 Task: Look for products with coconut flavor.
Action: Mouse moved to (25, 75)
Screenshot: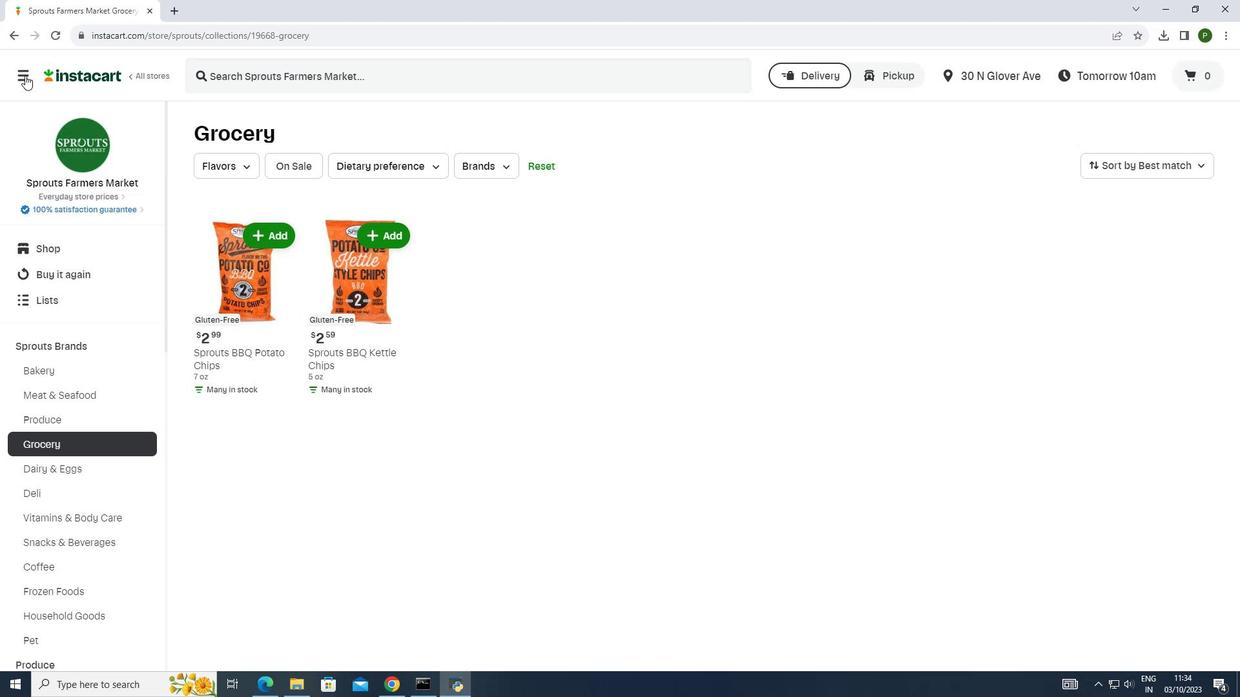 
Action: Mouse pressed left at (25, 75)
Screenshot: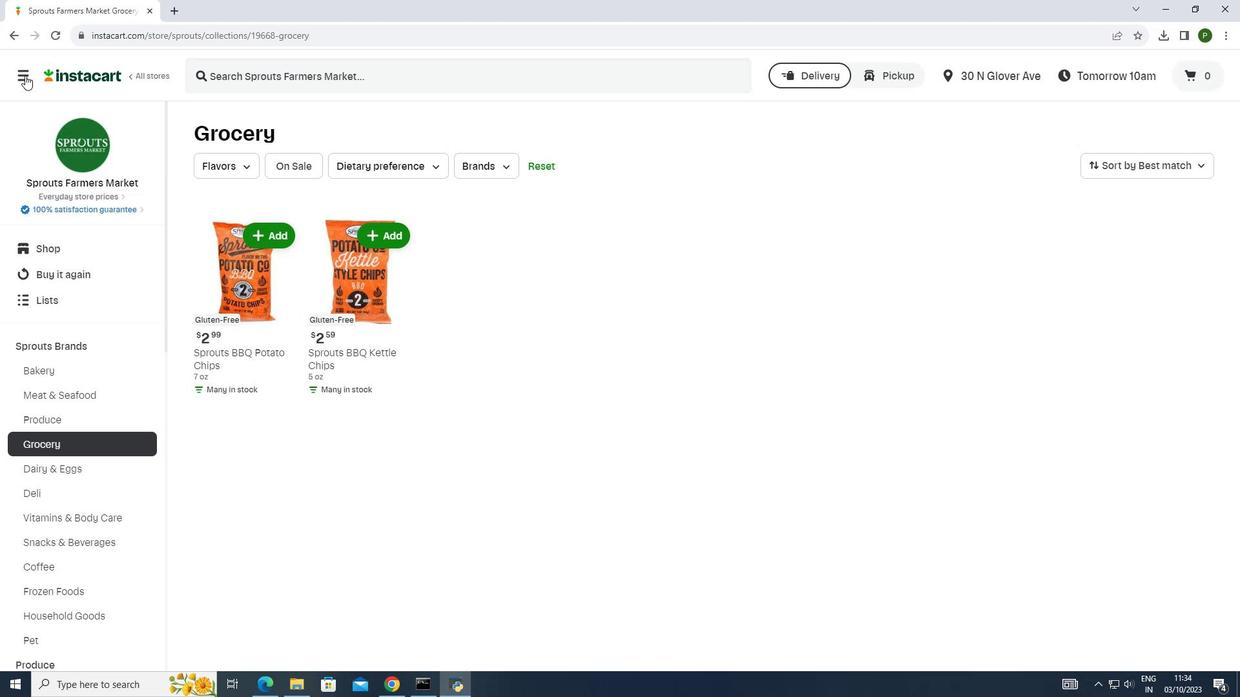 
Action: Mouse moved to (36, 333)
Screenshot: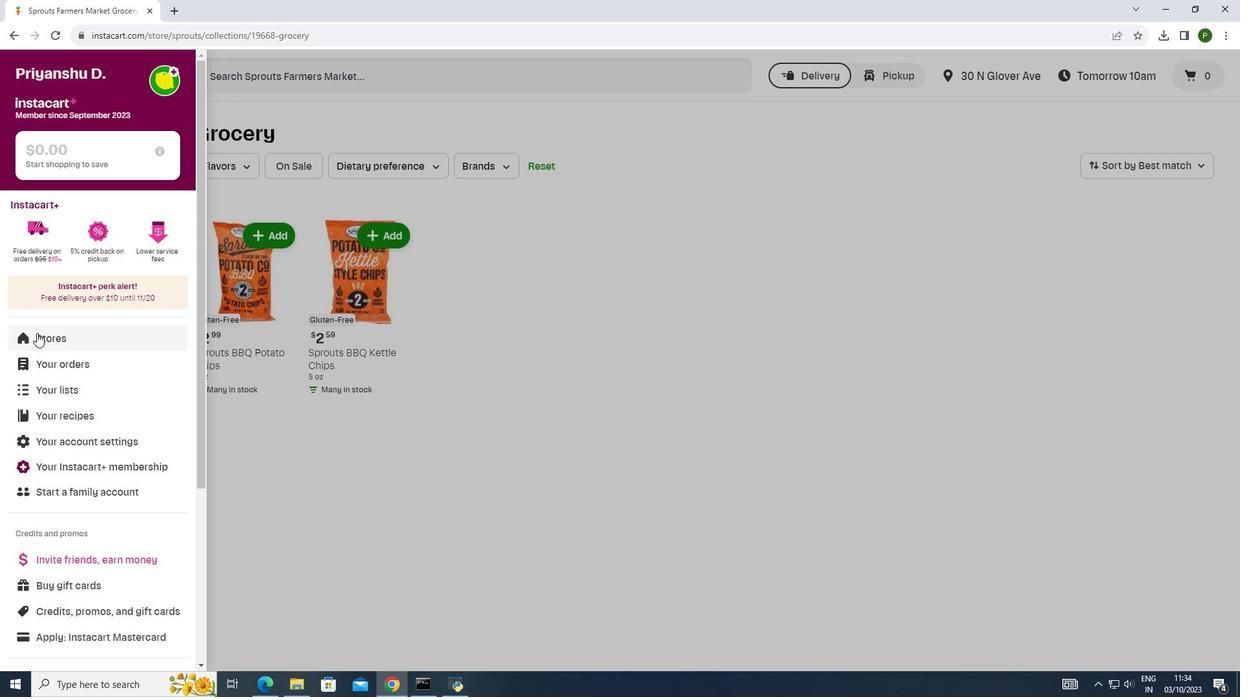 
Action: Mouse pressed left at (36, 333)
Screenshot: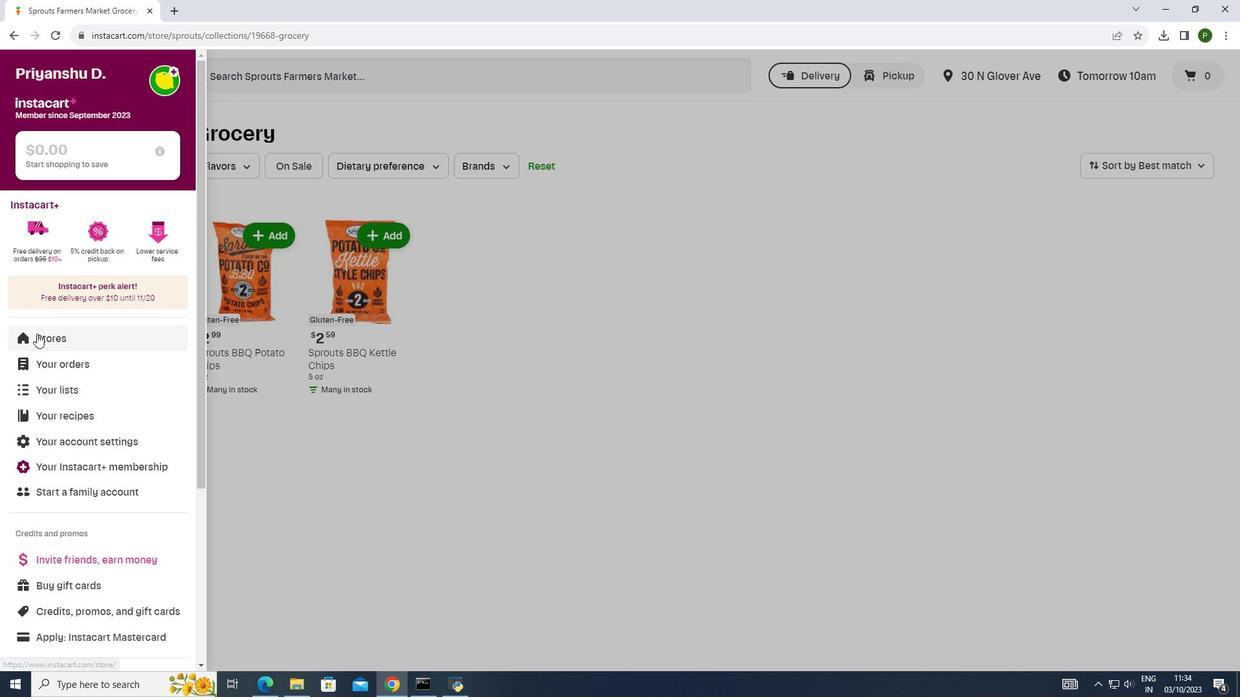 
Action: Mouse moved to (280, 134)
Screenshot: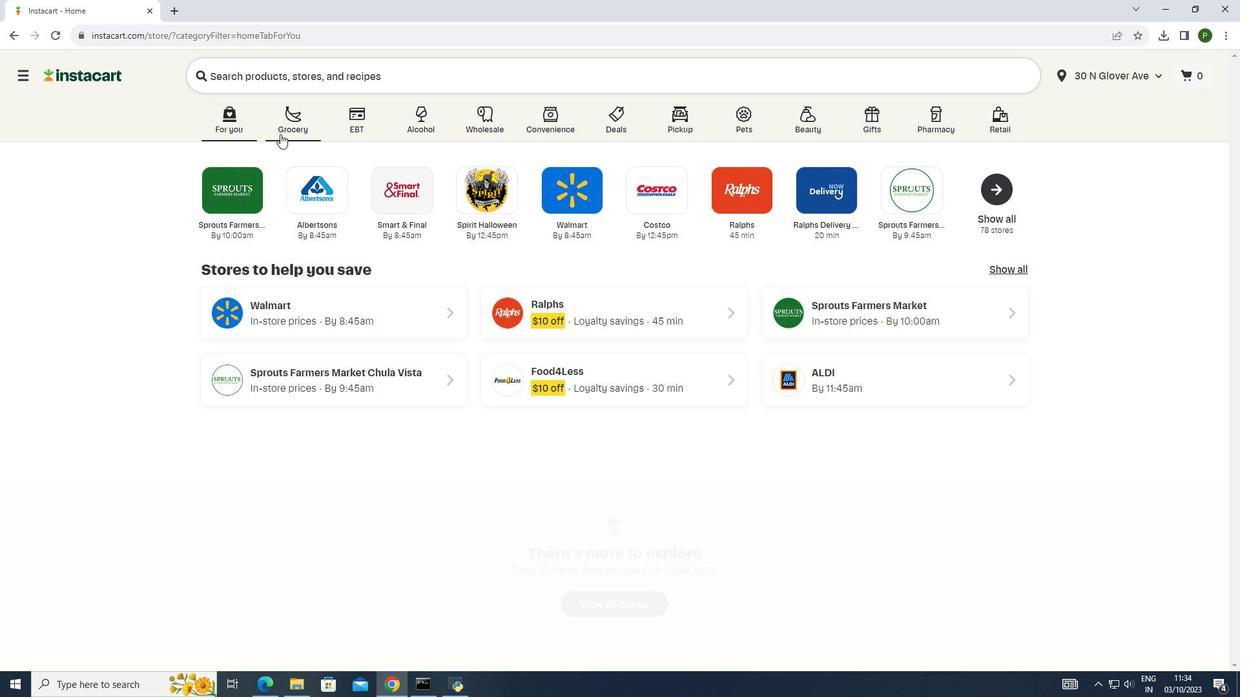
Action: Mouse pressed left at (280, 134)
Screenshot: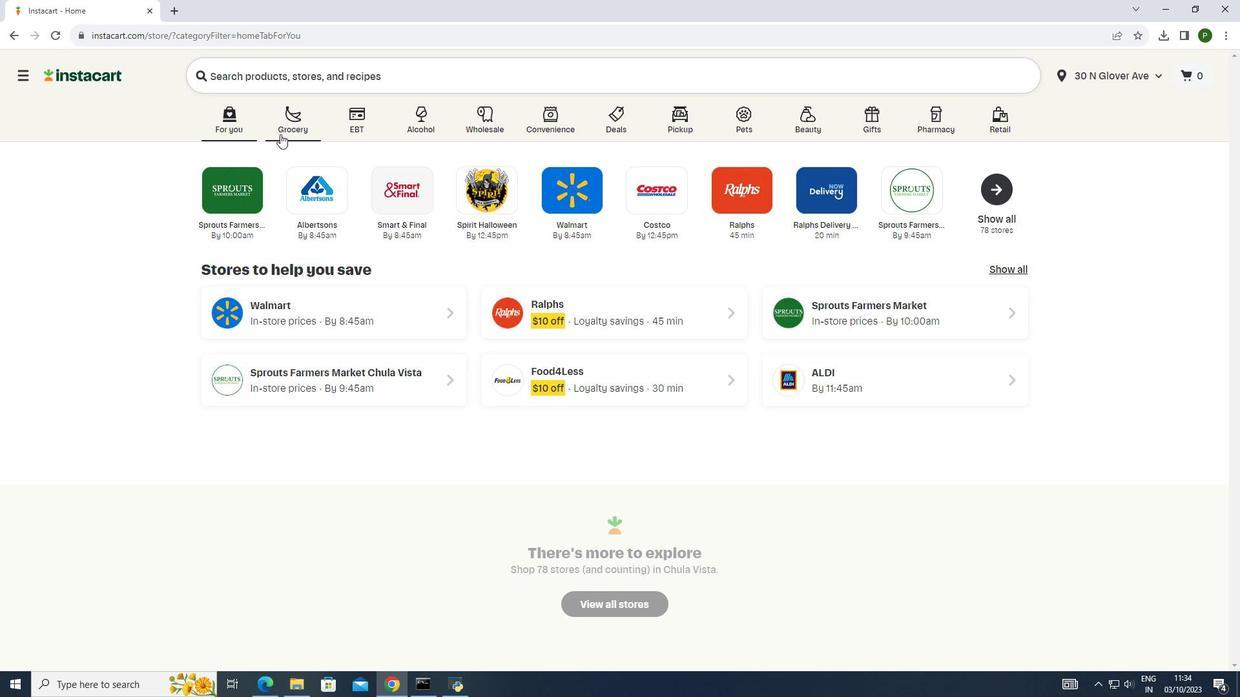 
Action: Mouse moved to (656, 193)
Screenshot: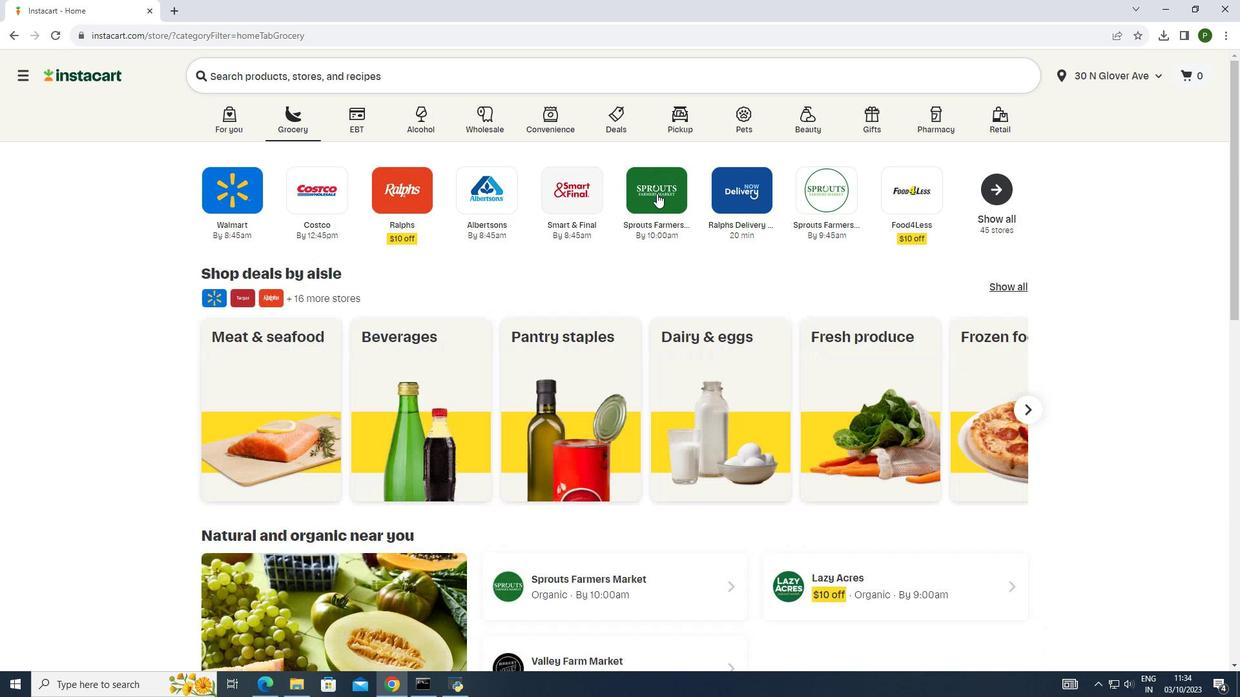 
Action: Mouse pressed left at (656, 193)
Screenshot: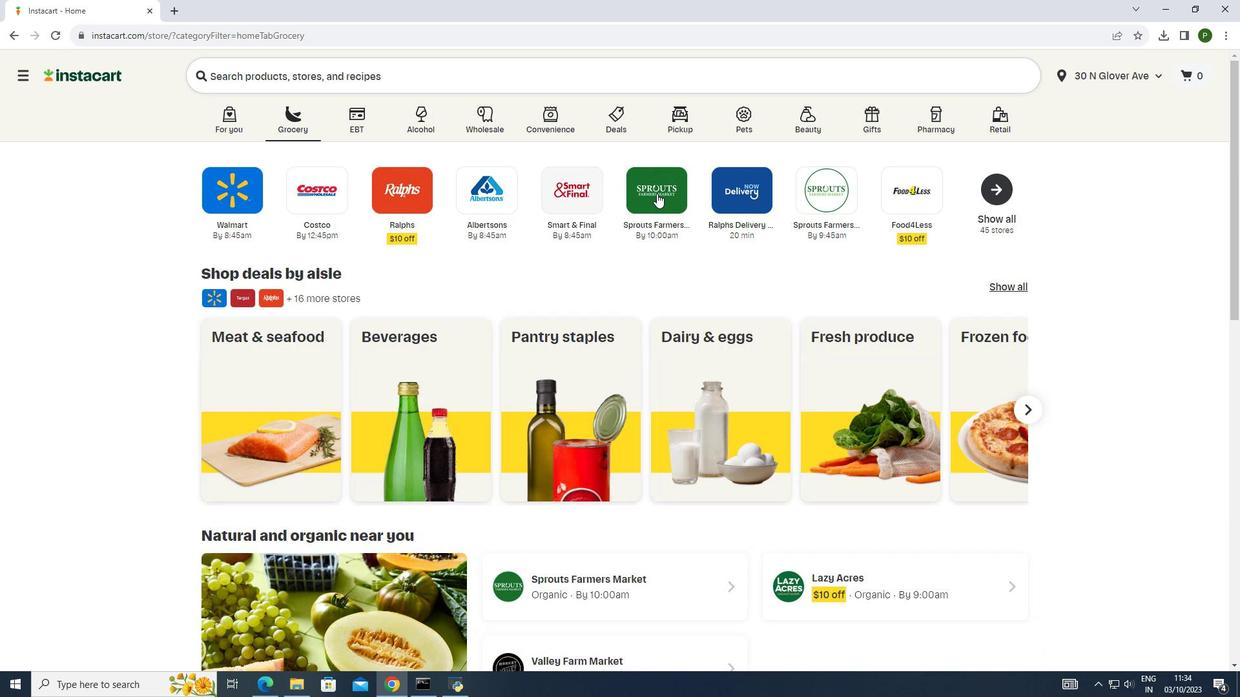 
Action: Mouse moved to (65, 346)
Screenshot: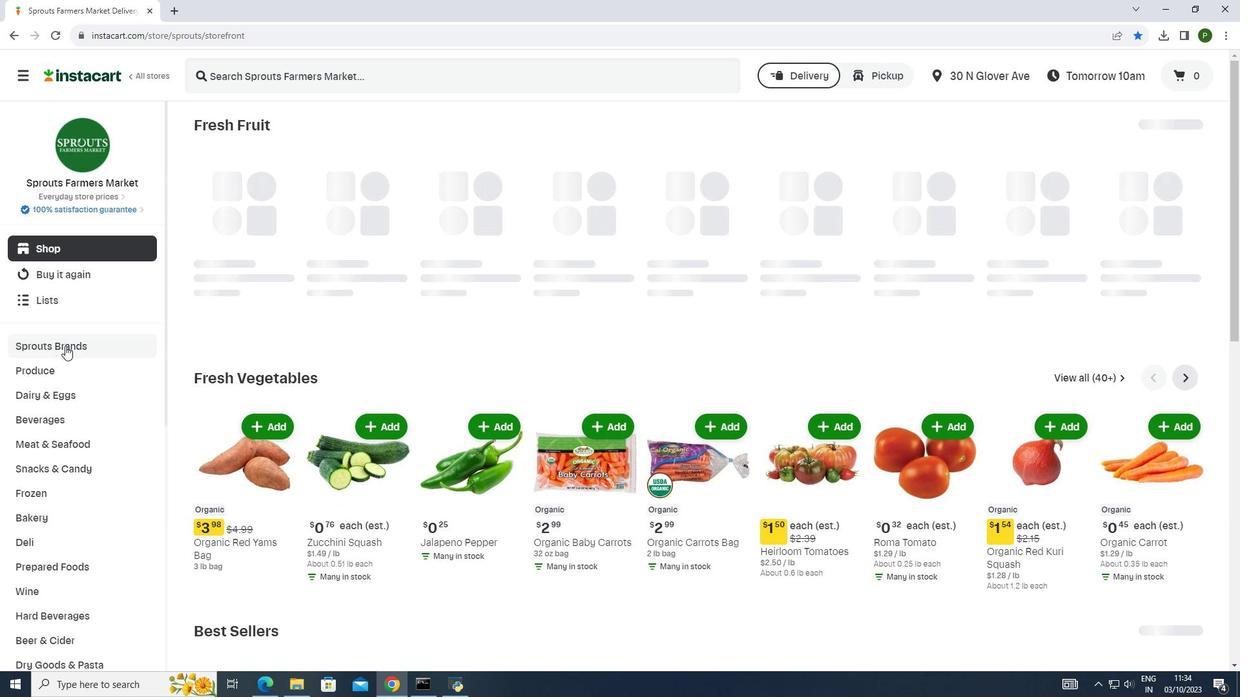 
Action: Mouse pressed left at (65, 346)
Screenshot: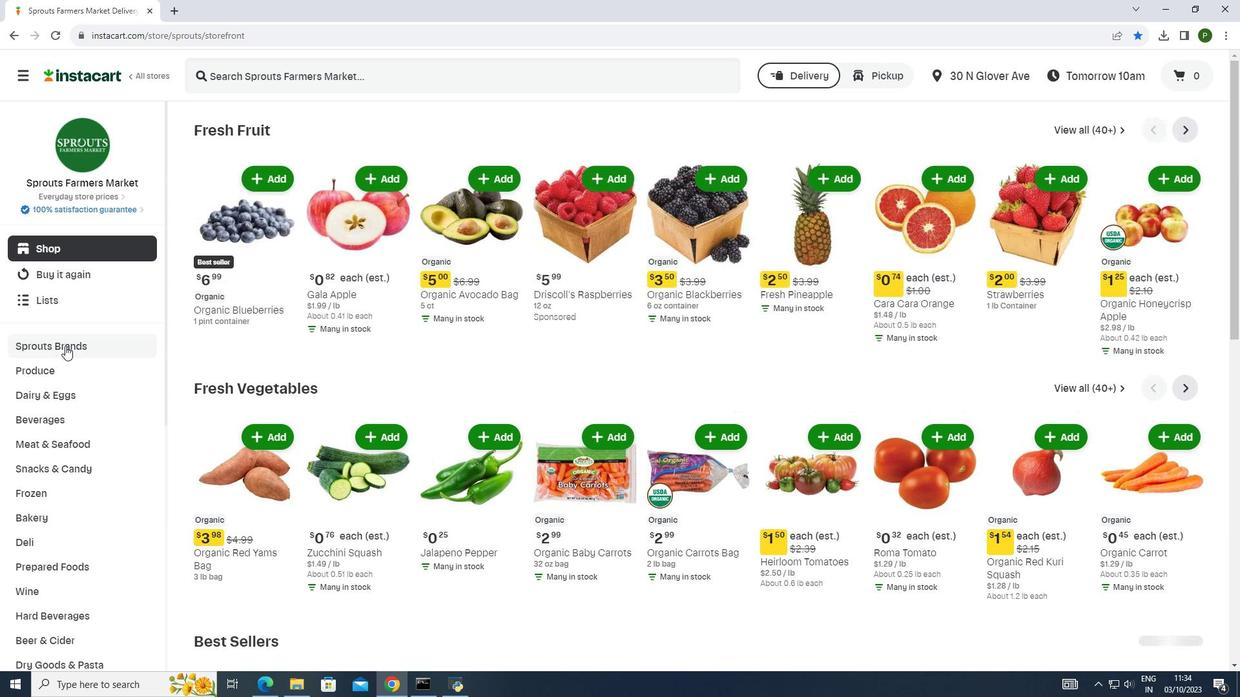 
Action: Mouse moved to (42, 445)
Screenshot: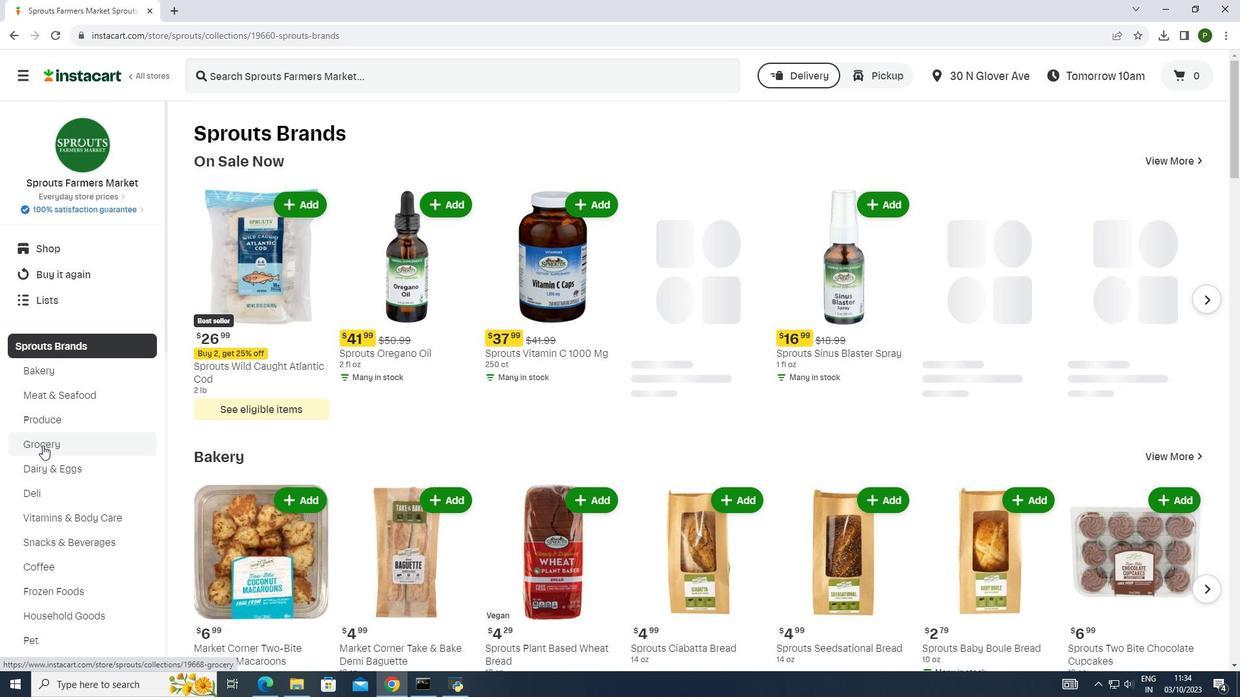 
Action: Mouse pressed left at (42, 445)
Screenshot: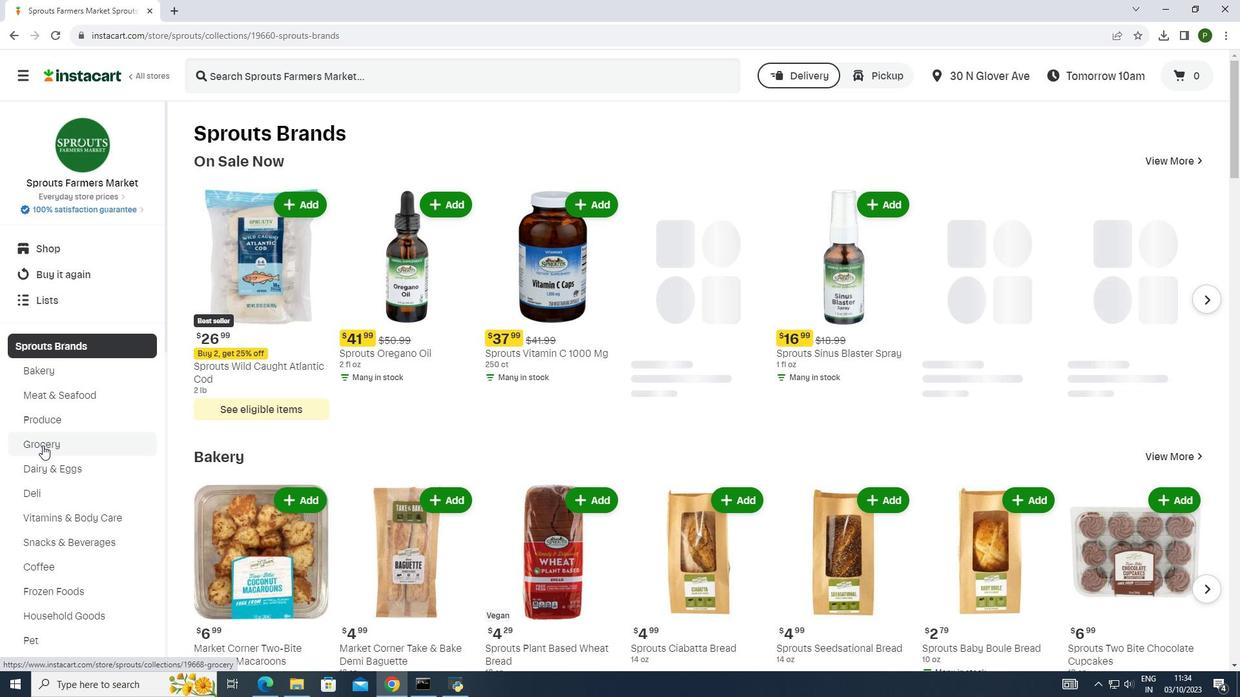 
Action: Mouse moved to (231, 172)
Screenshot: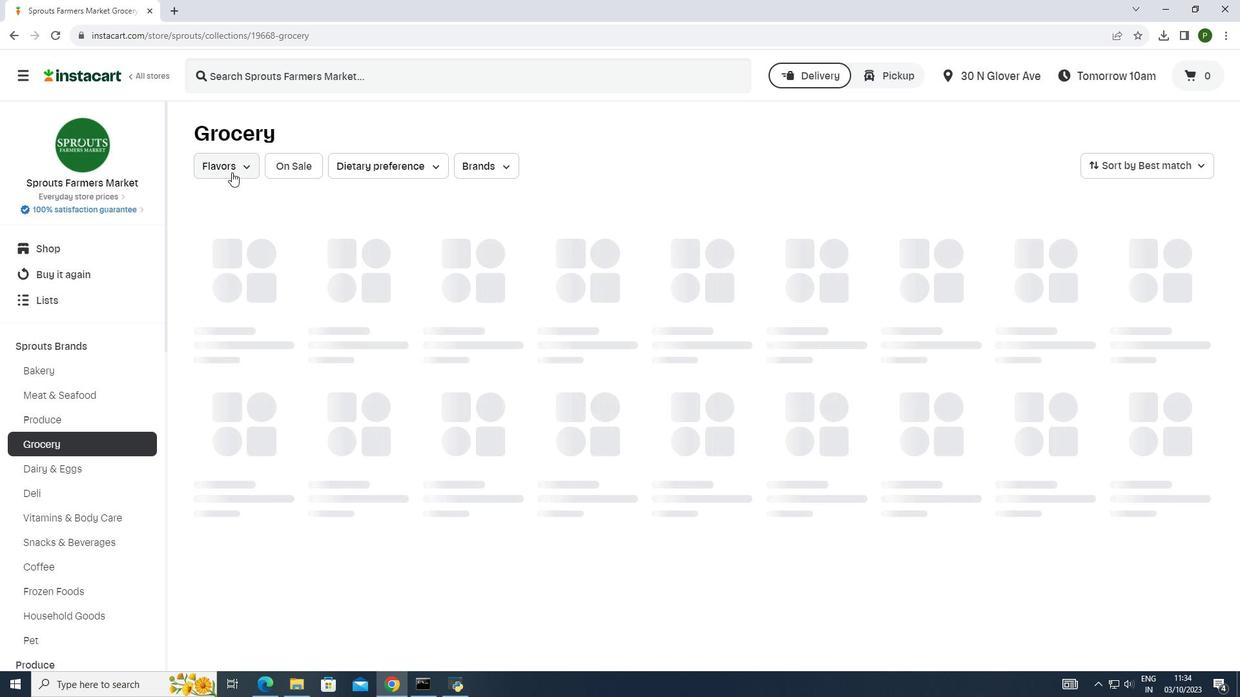 
Action: Mouse pressed left at (231, 172)
Screenshot: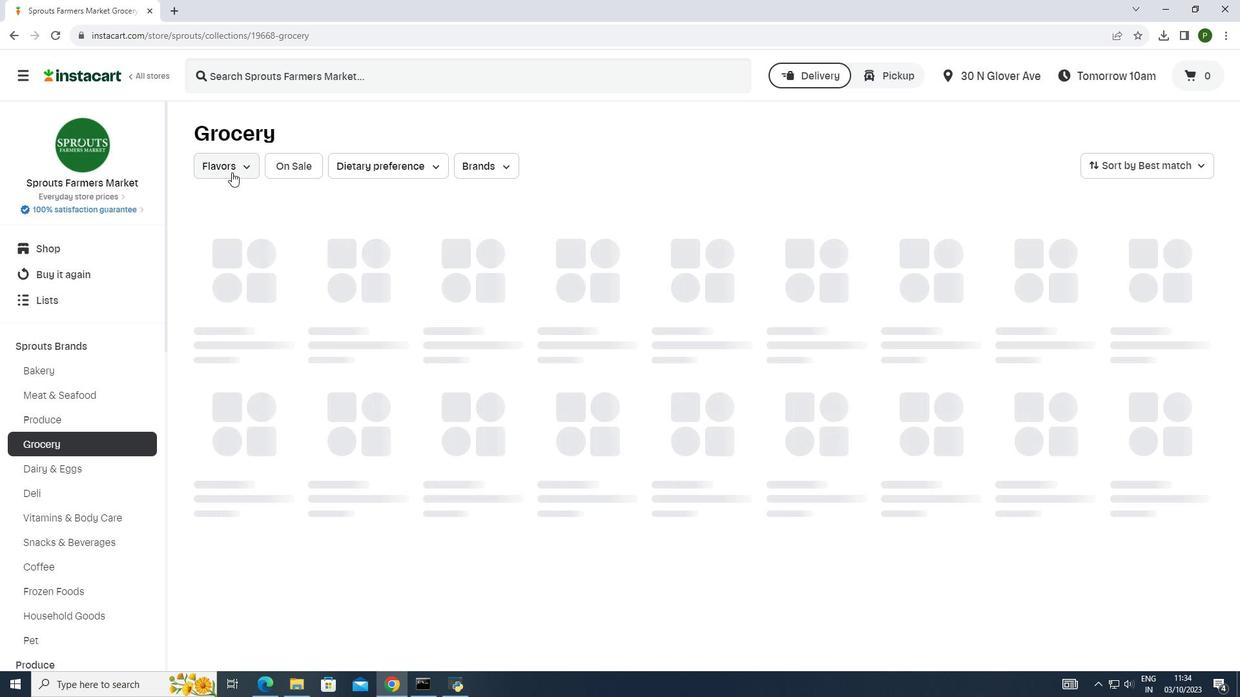
Action: Mouse moved to (226, 358)
Screenshot: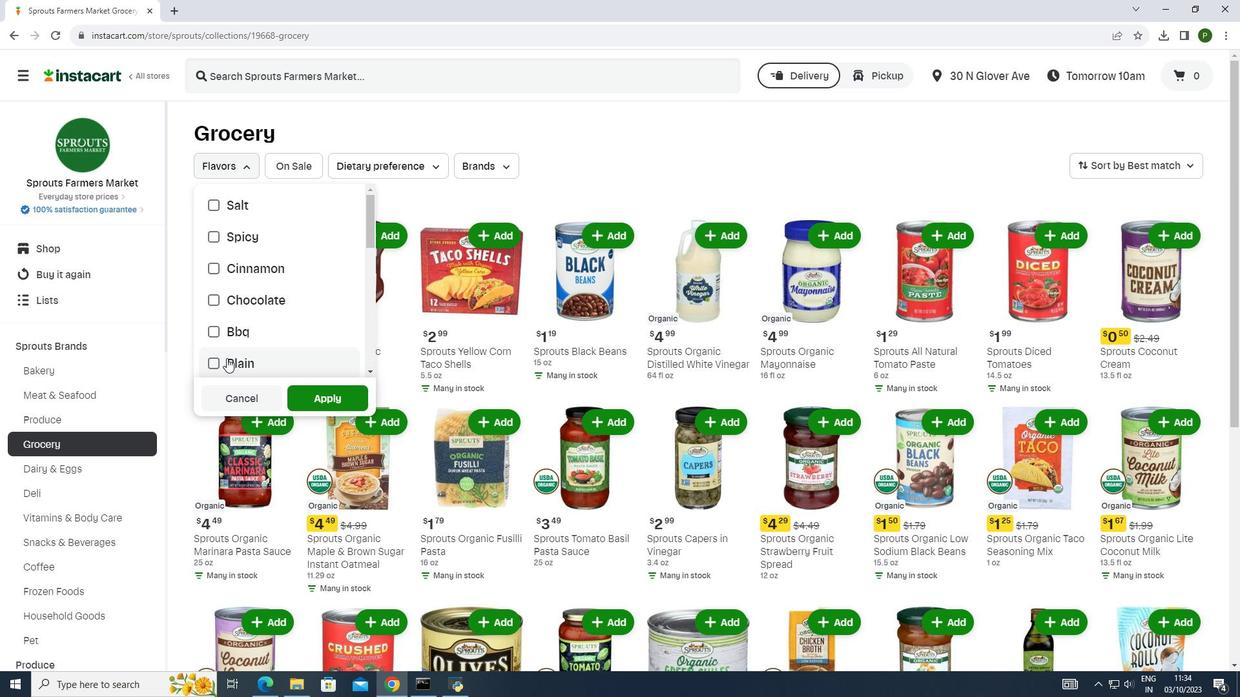 
Action: Mouse scrolled (226, 357) with delta (0, 0)
Screenshot: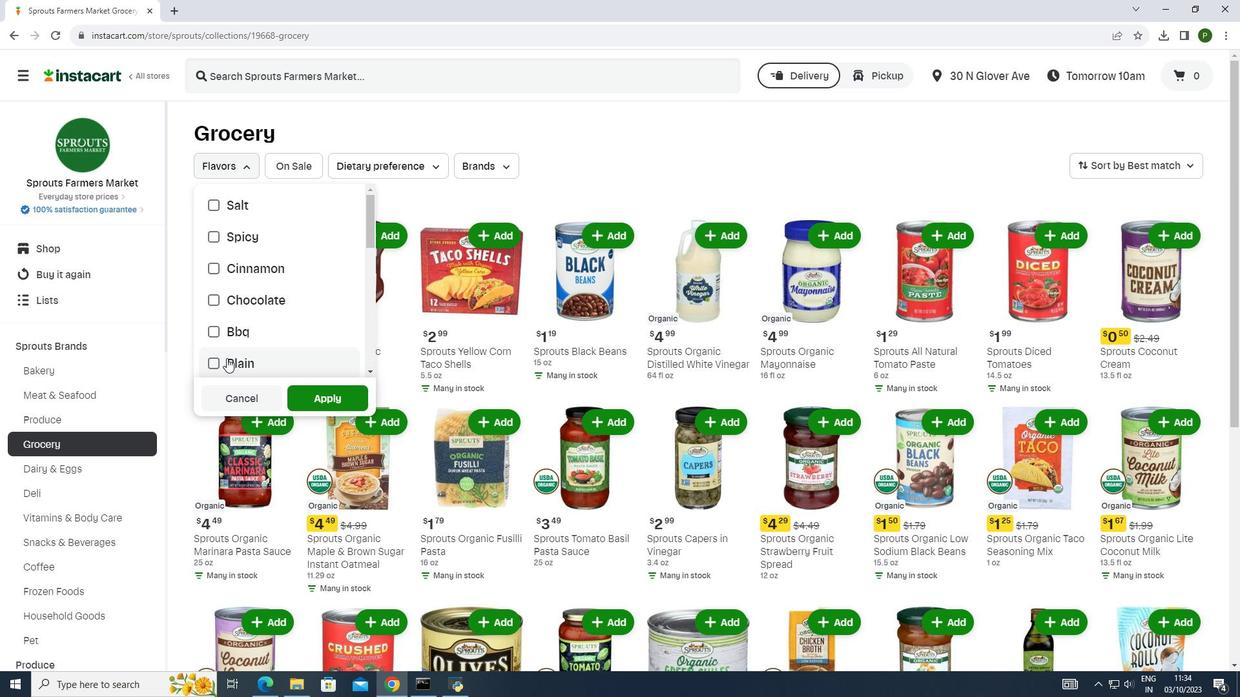 
Action: Mouse moved to (226, 353)
Screenshot: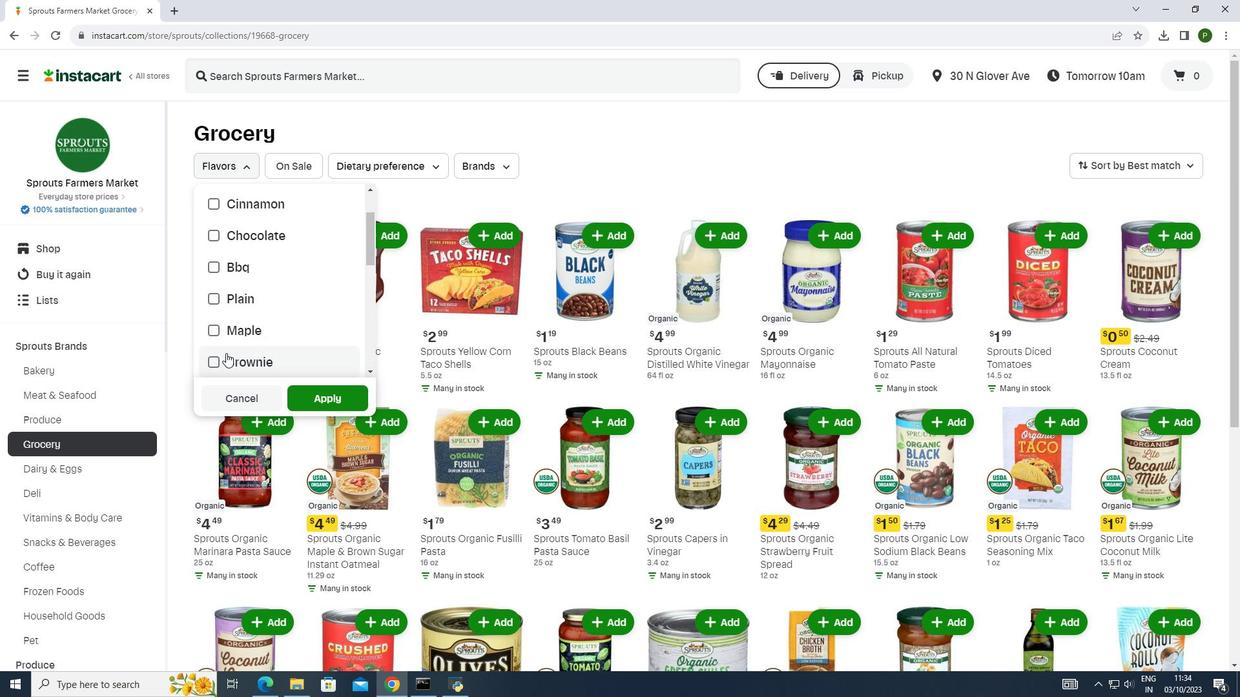 
Action: Mouse scrolled (226, 352) with delta (0, 0)
Screenshot: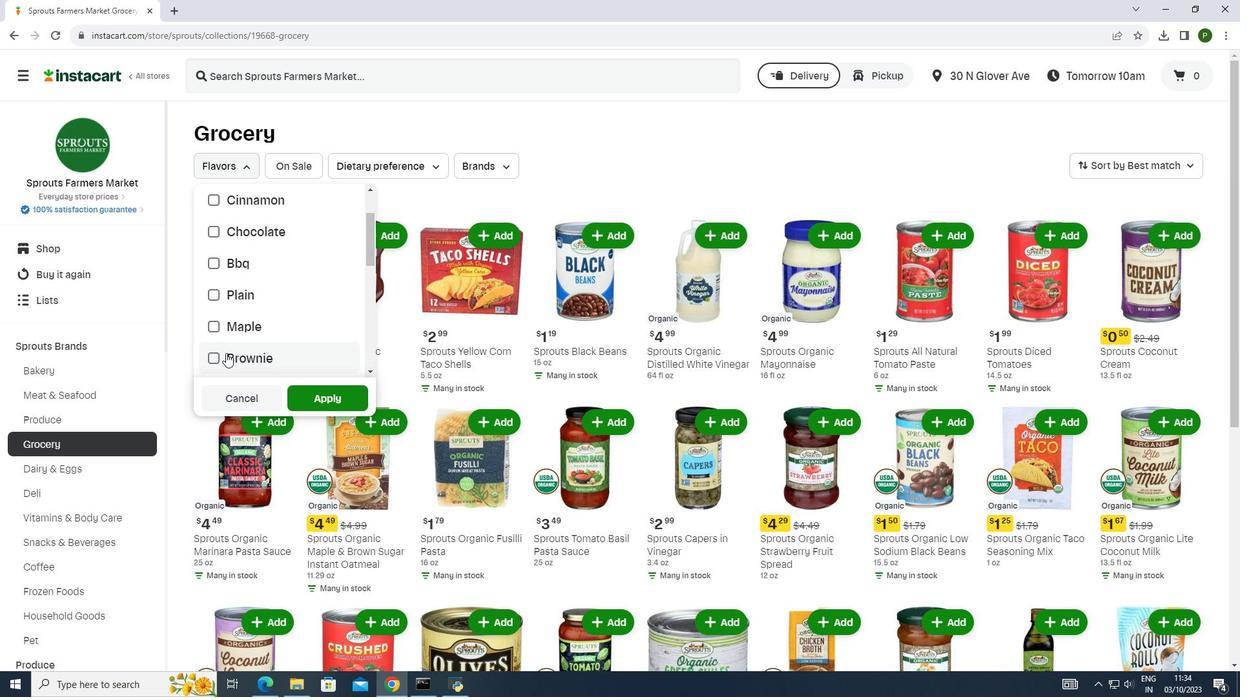 
Action: Mouse moved to (217, 329)
Screenshot: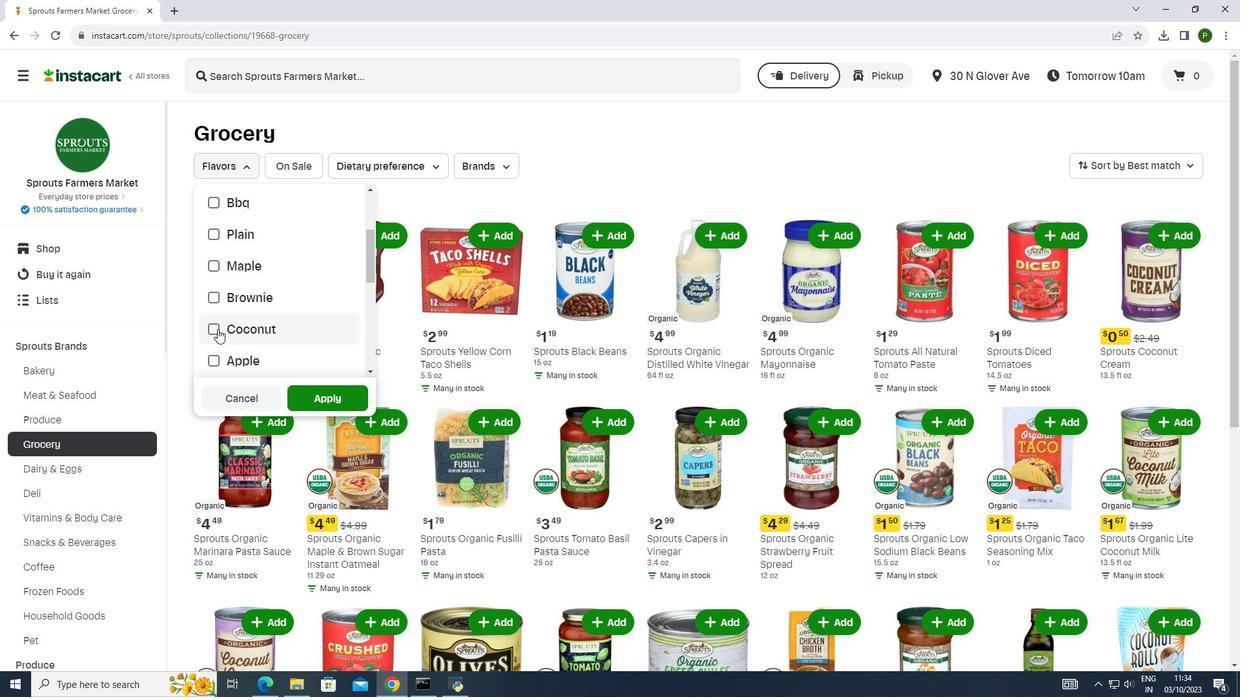 
Action: Mouse pressed left at (217, 329)
Screenshot: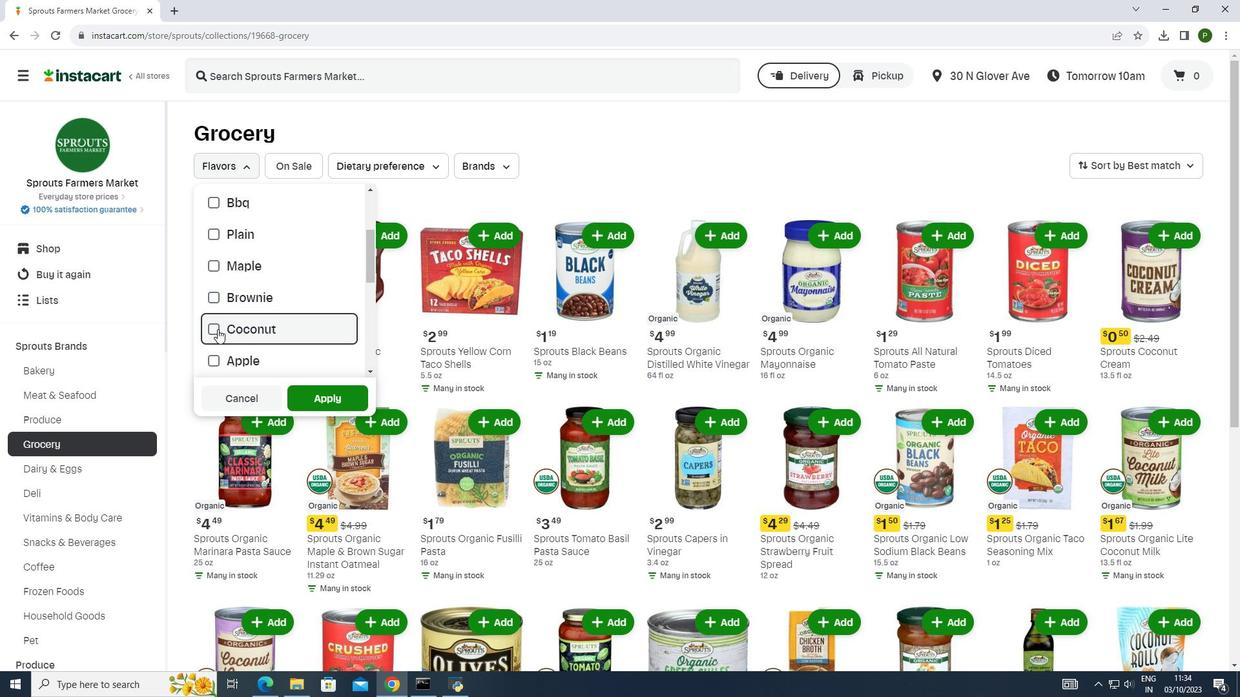 
Action: Mouse moved to (321, 401)
Screenshot: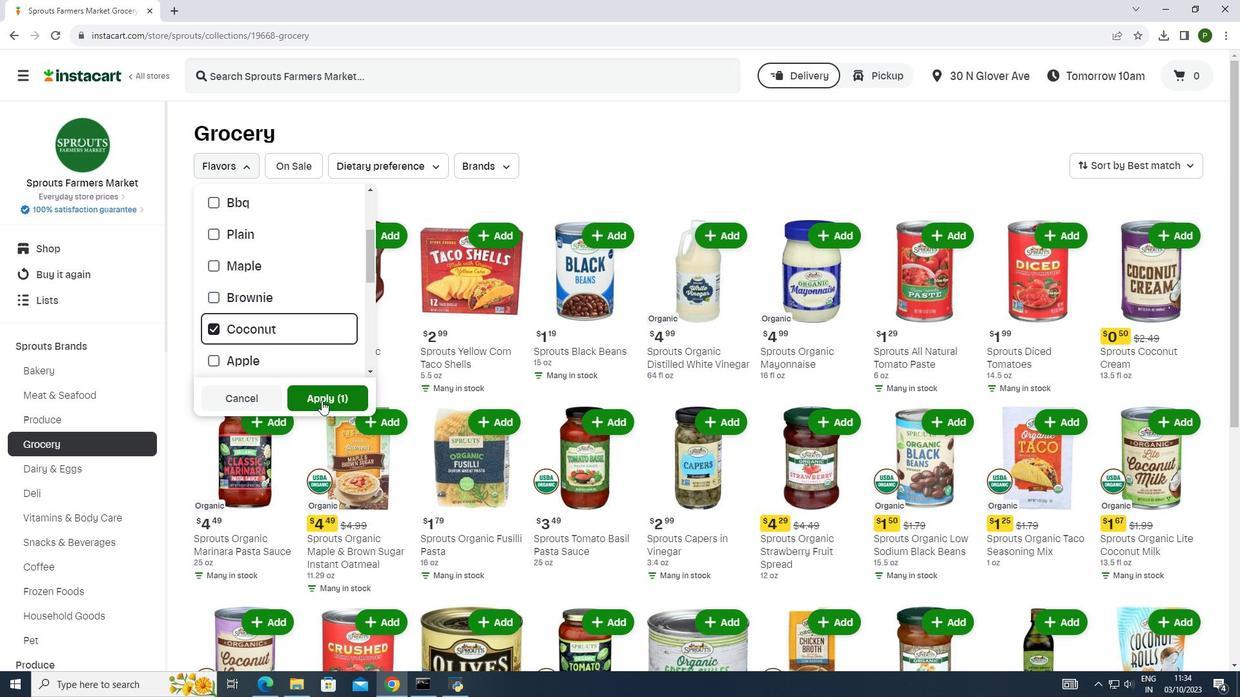 
Action: Mouse pressed left at (321, 401)
Screenshot: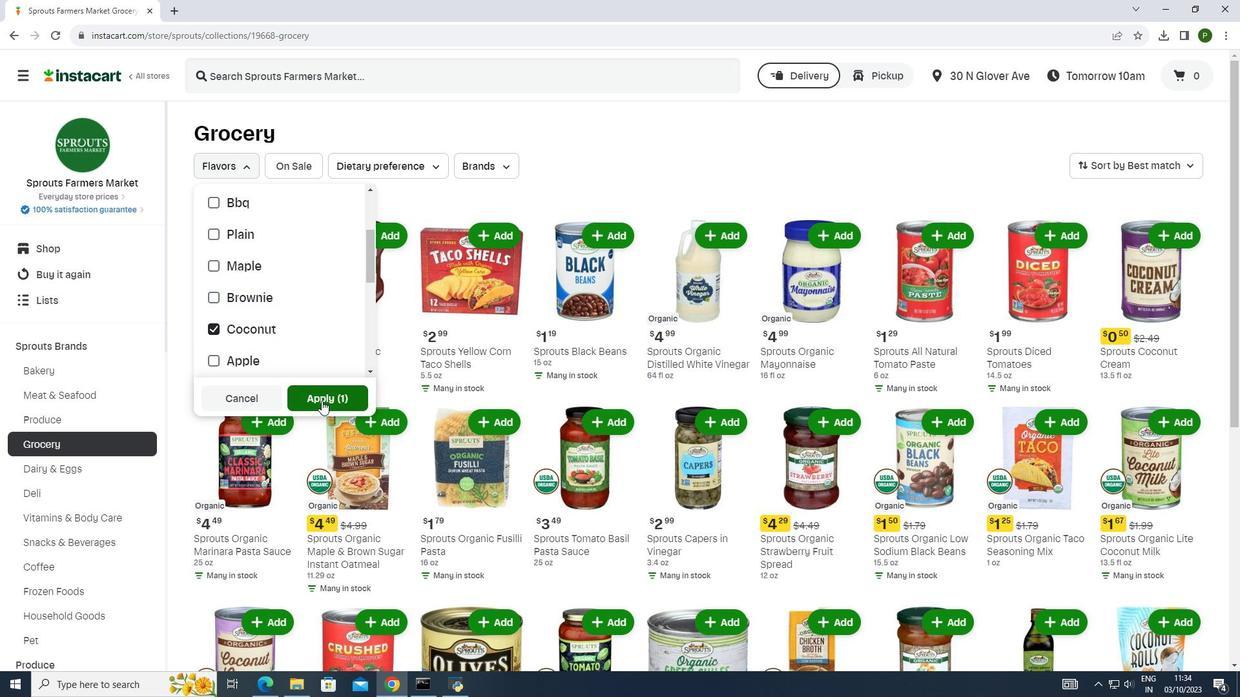 
Action: Mouse moved to (321, 400)
Screenshot: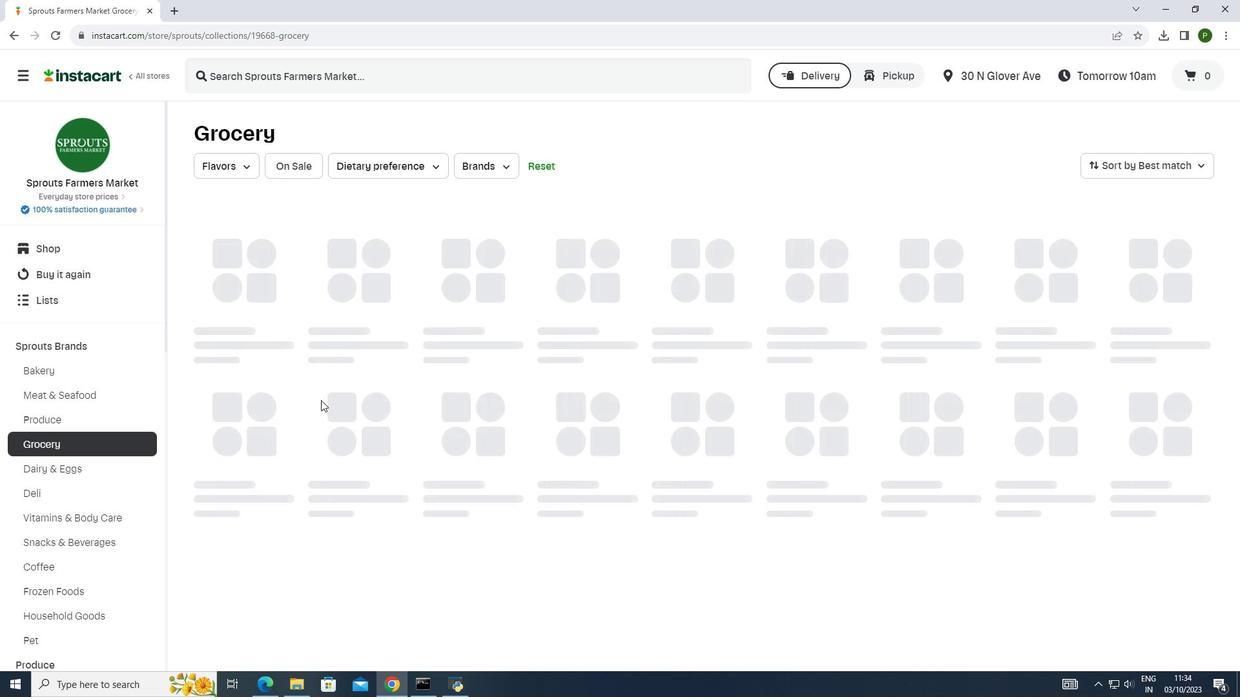
